 Task: Add a board with the name "Review".
Action: Mouse moved to (933, 121)
Screenshot: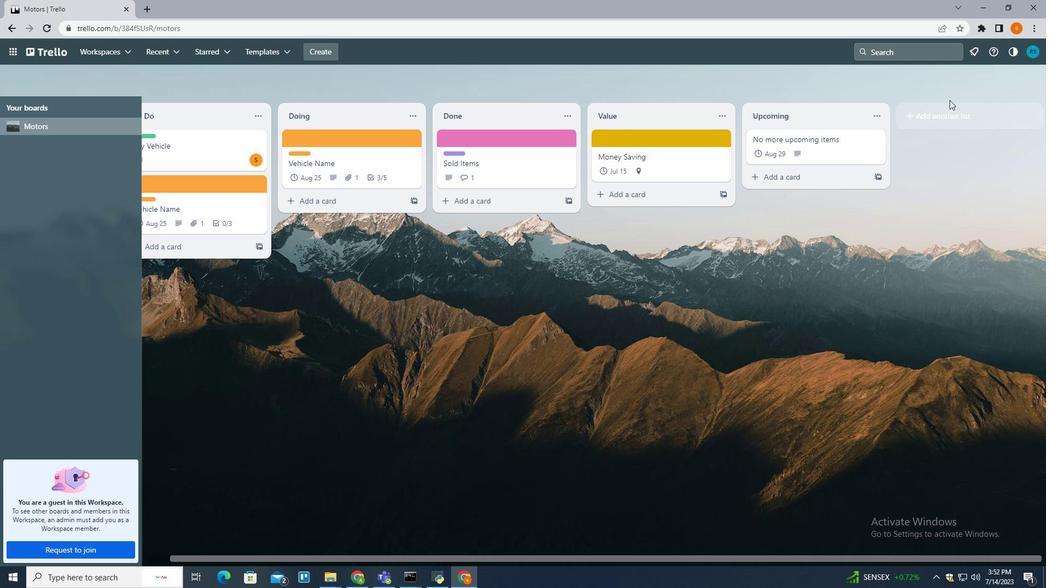 
Action: Mouse pressed left at (933, 121)
Screenshot: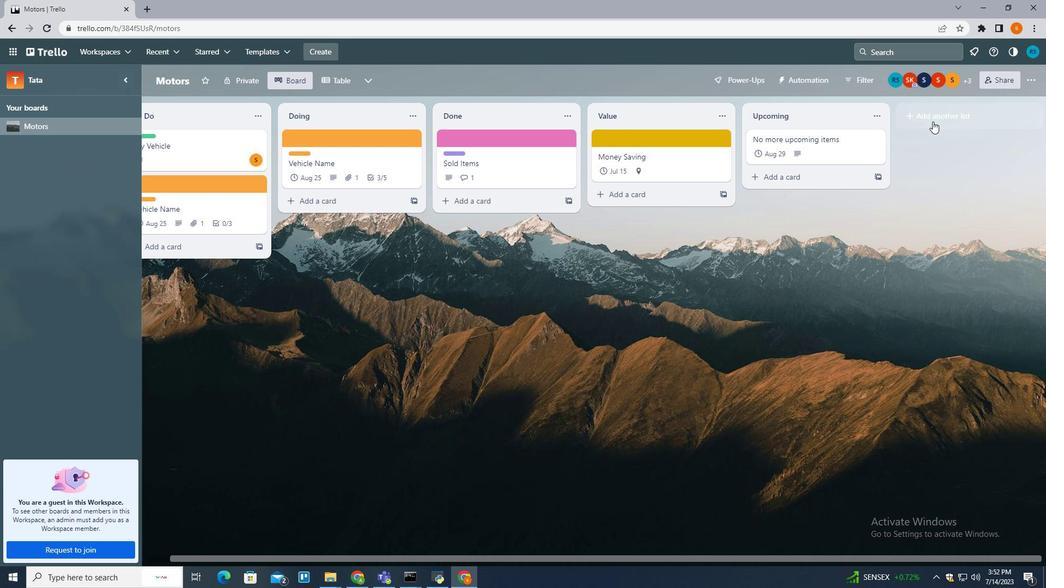 
Action: Key pressed <Key.shift>Review<Key.enter>
Screenshot: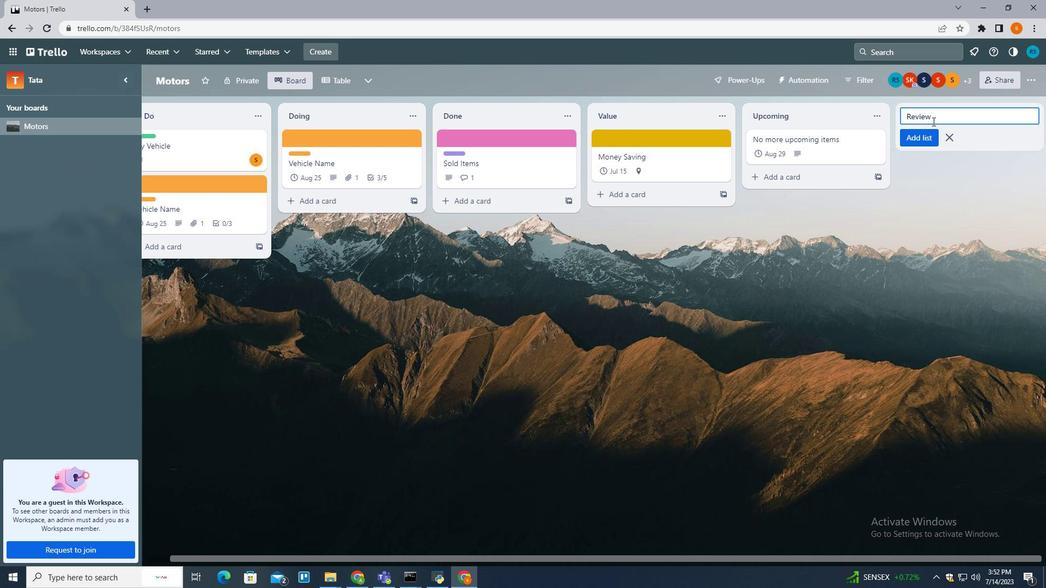 
Action: Mouse moved to (935, 206)
Screenshot: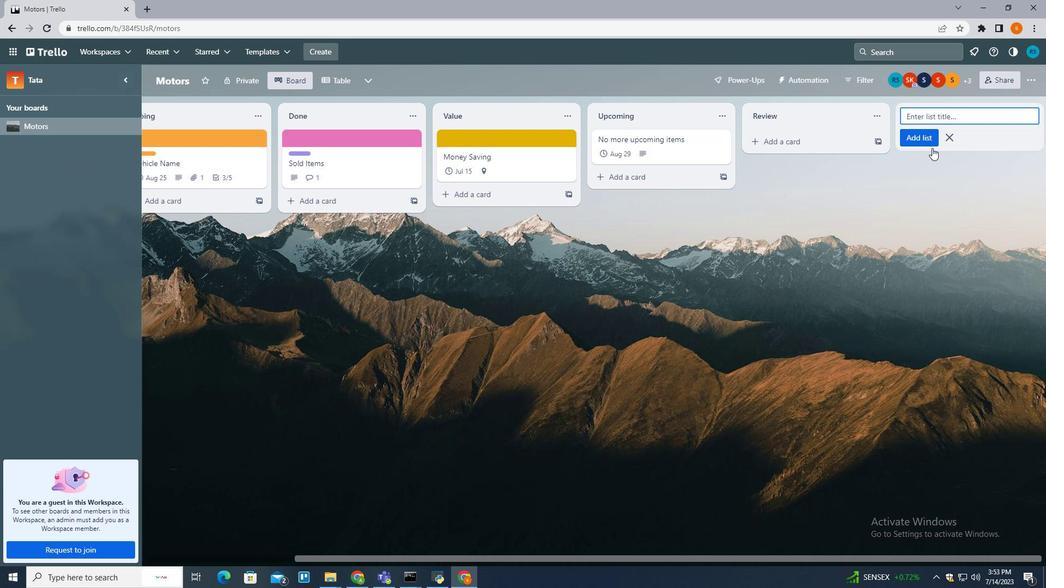 
Action: Mouse pressed left at (935, 206)
Screenshot: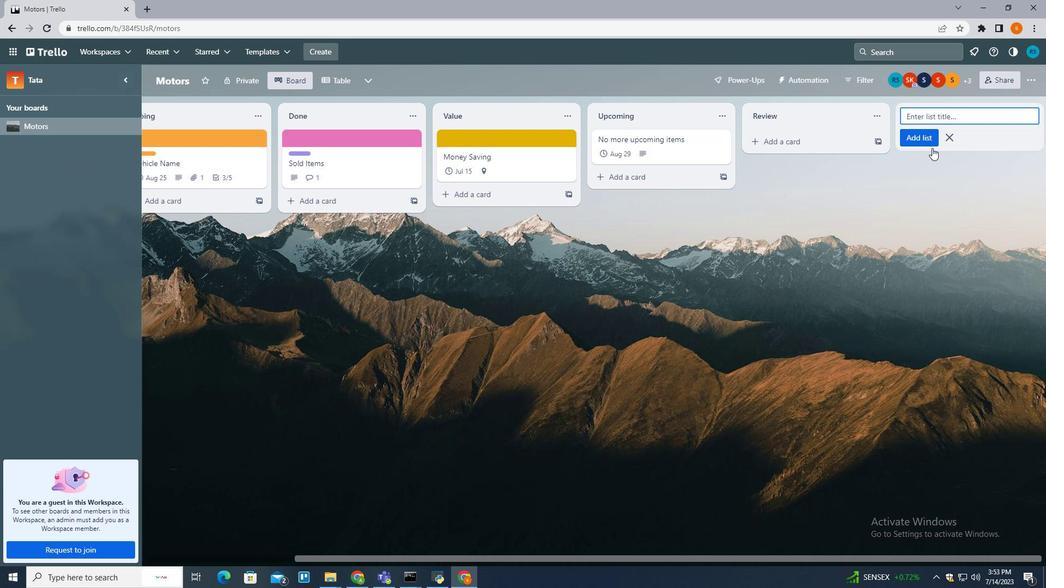 
